 Task: Add Attachment from Trello to Card Card0000000078 in Board Board0000000020 in Workspace WS0000000007 in Trello. Add Cover Blue to Card Card0000000078 in Board Board0000000020 in Workspace WS0000000007 in Trello. Add "Copy Card To …" Button titled Button0000000078 to "bottom" of the list "To Do" to Card Card0000000078 in Board Board0000000020 in Workspace WS0000000007 in Trello. Add Description DS0000000078 to Card Card0000000078 in Board Board0000000020 in Workspace WS0000000007 in Trello. Add Comment CM0000000078 to Card Card0000000078 in Board Board0000000020 in Workspace WS0000000007 in Trello
Action: Mouse moved to (285, 277)
Screenshot: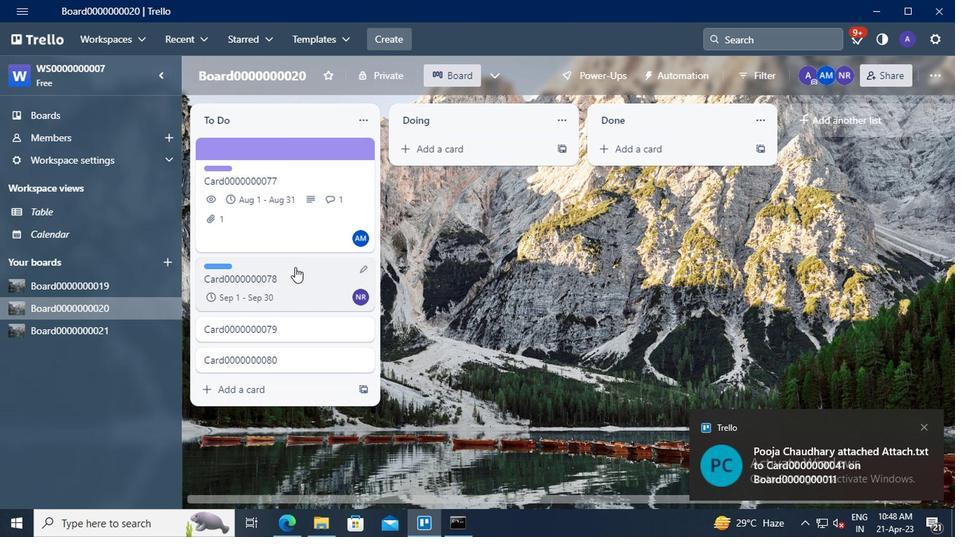 
Action: Mouse pressed left at (285, 277)
Screenshot: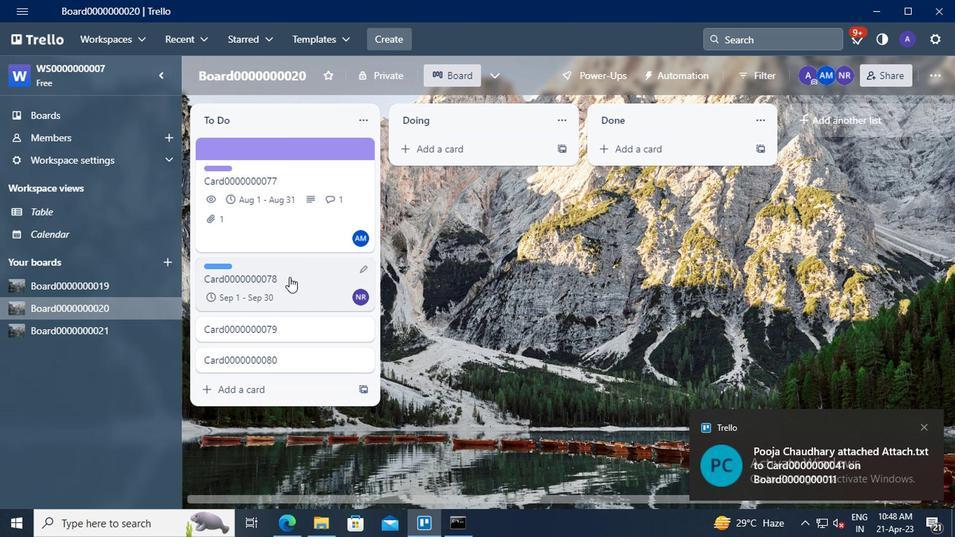 
Action: Mouse moved to (649, 288)
Screenshot: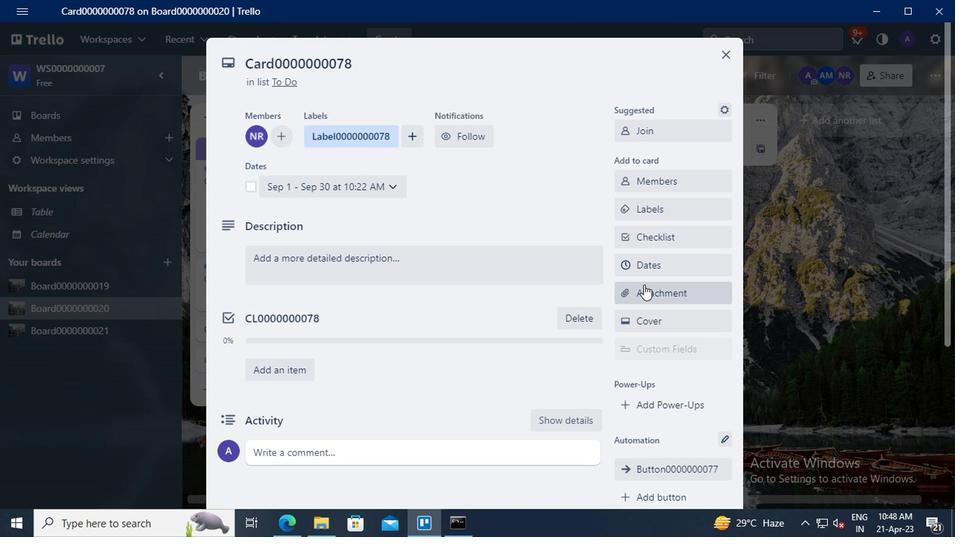 
Action: Mouse pressed left at (649, 288)
Screenshot: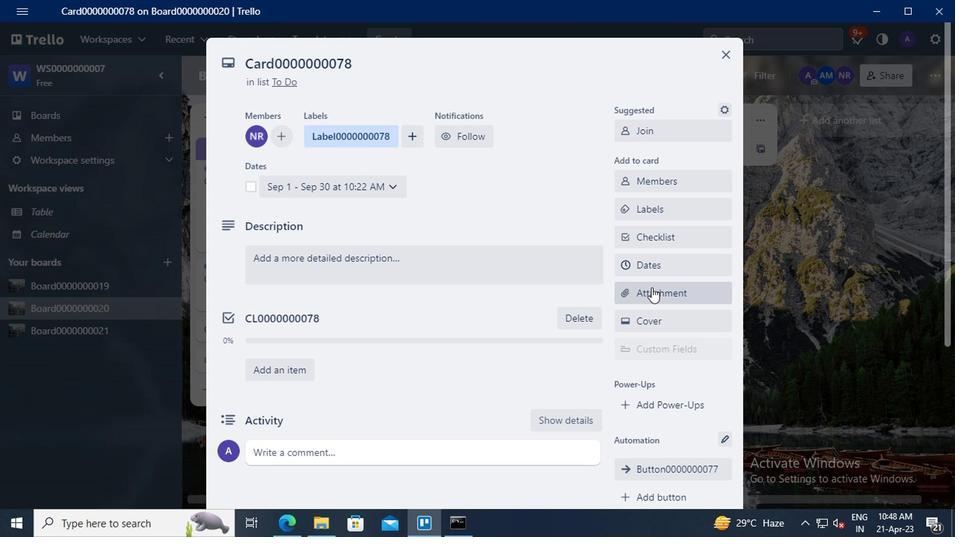 
Action: Mouse moved to (651, 168)
Screenshot: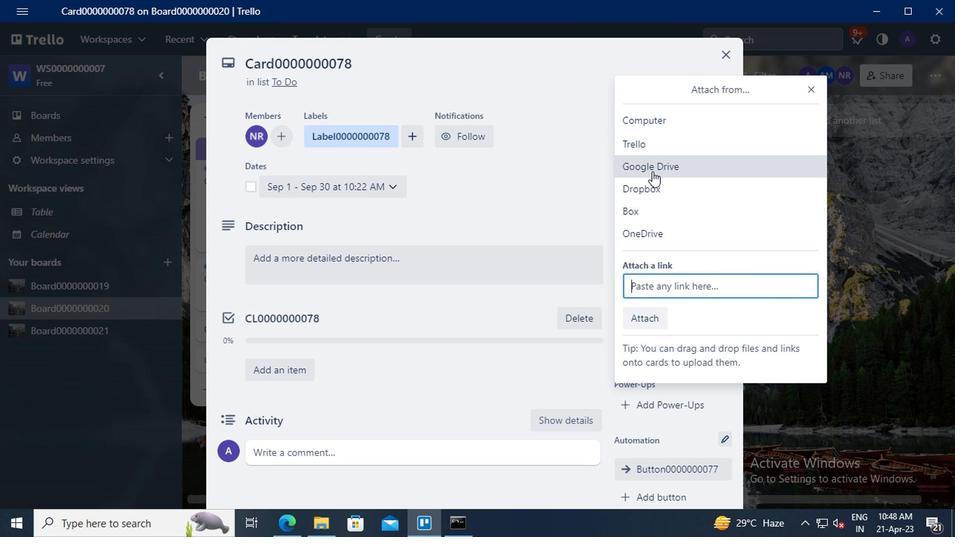 
Action: Mouse pressed left at (651, 168)
Screenshot: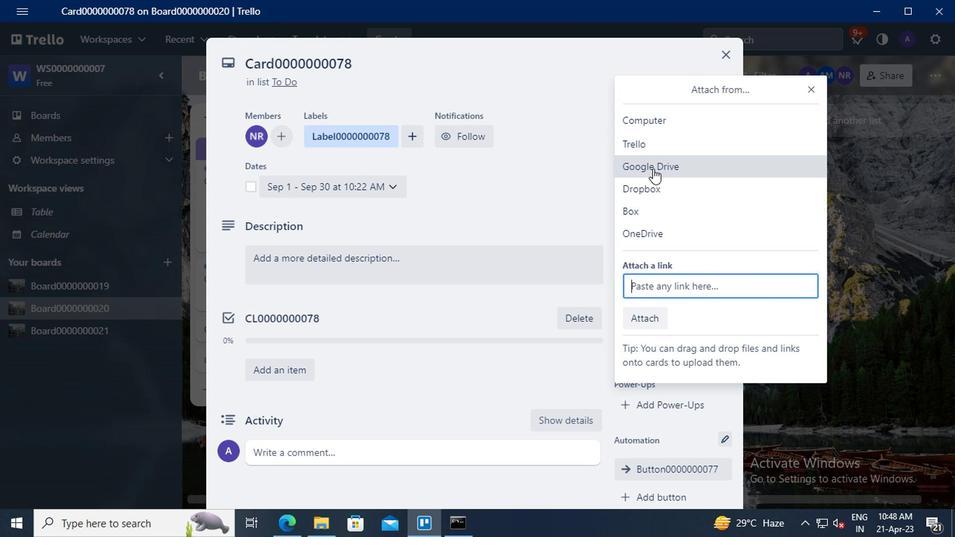 
Action: Mouse moved to (203, 233)
Screenshot: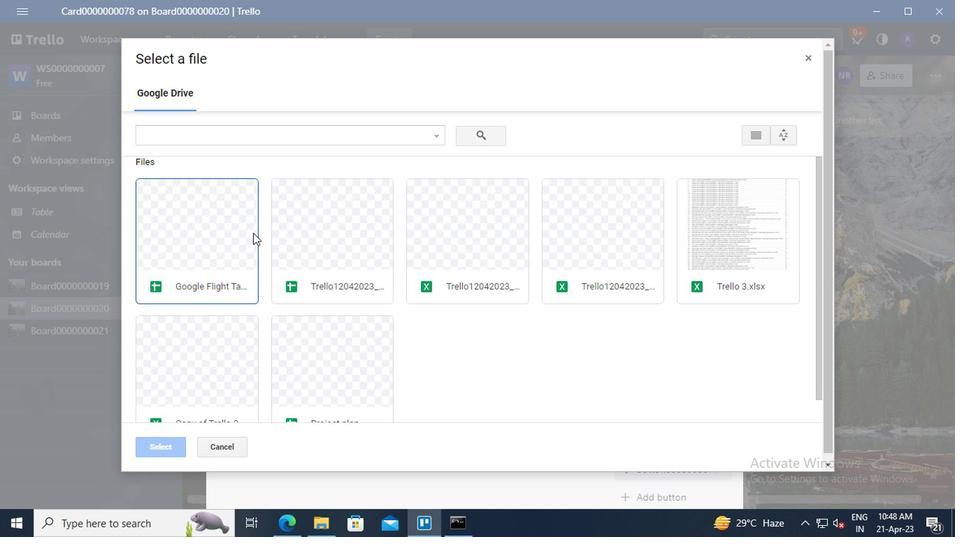 
Action: Mouse pressed left at (203, 233)
Screenshot: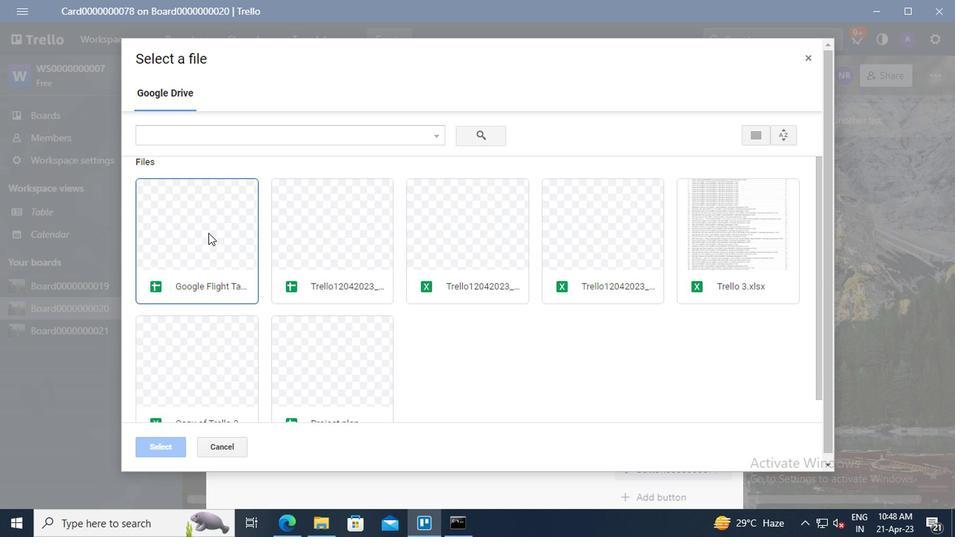 
Action: Mouse moved to (171, 444)
Screenshot: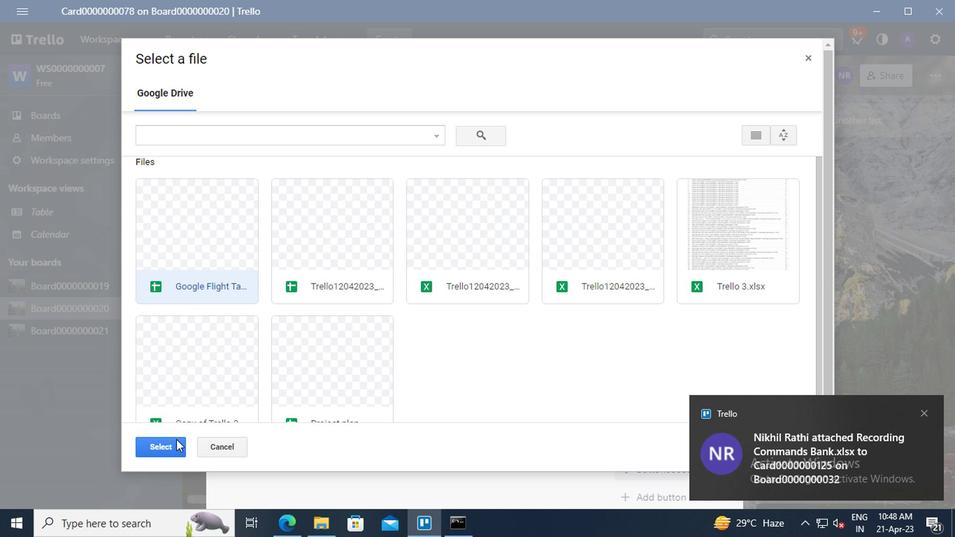 
Action: Mouse pressed left at (171, 444)
Screenshot: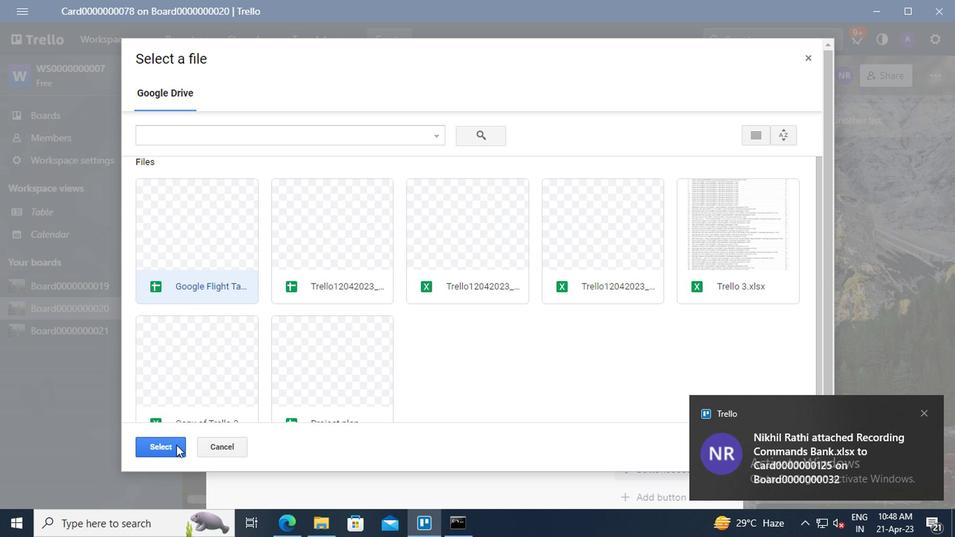 
Action: Mouse moved to (644, 323)
Screenshot: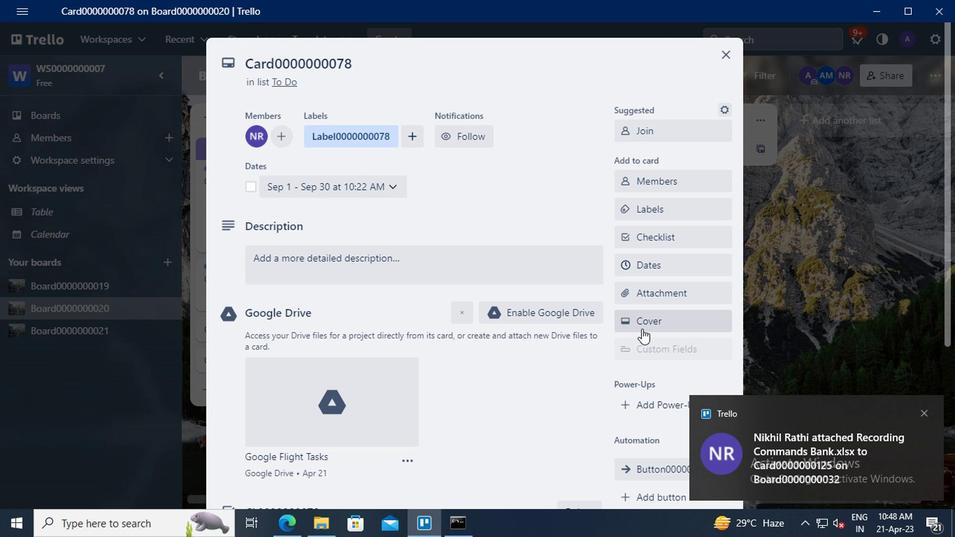 
Action: Mouse pressed left at (644, 323)
Screenshot: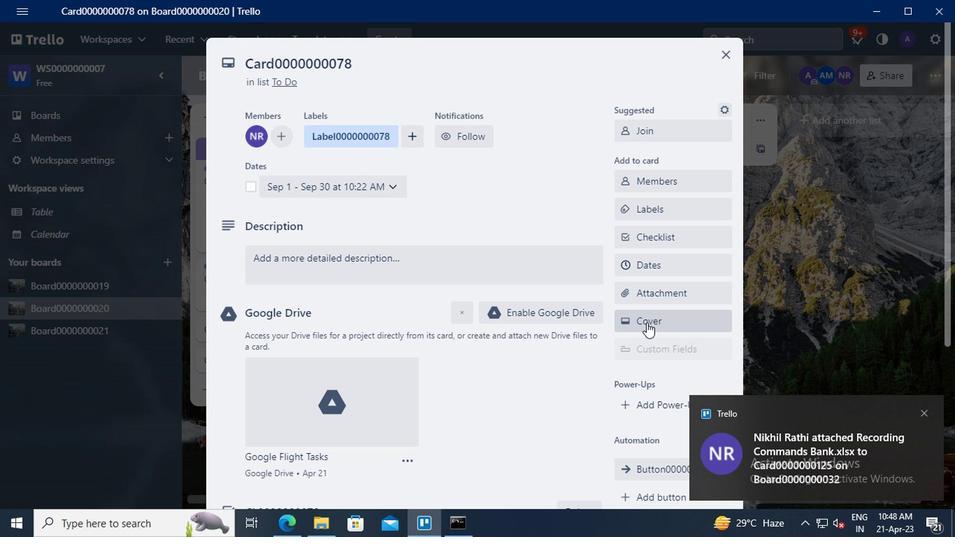 
Action: Mouse moved to (638, 259)
Screenshot: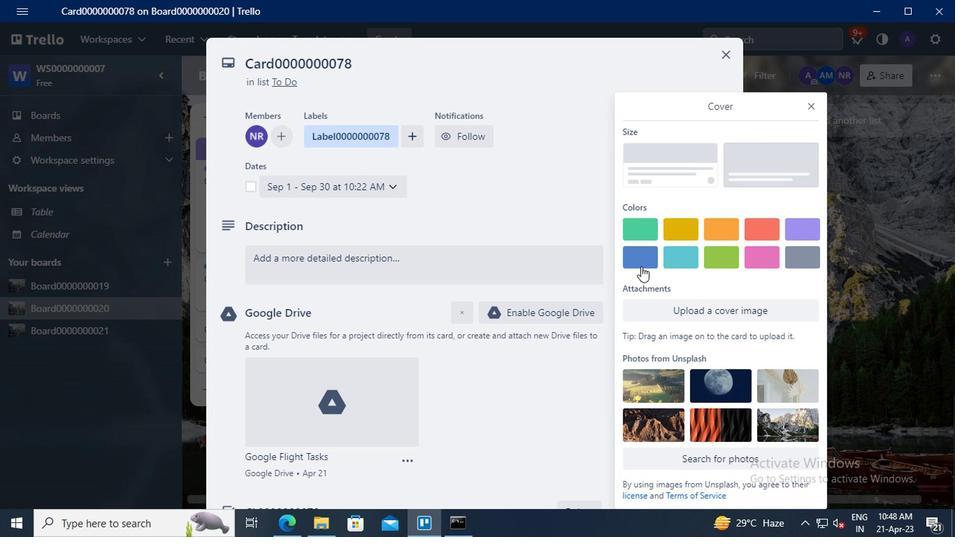
Action: Mouse pressed left at (638, 259)
Screenshot: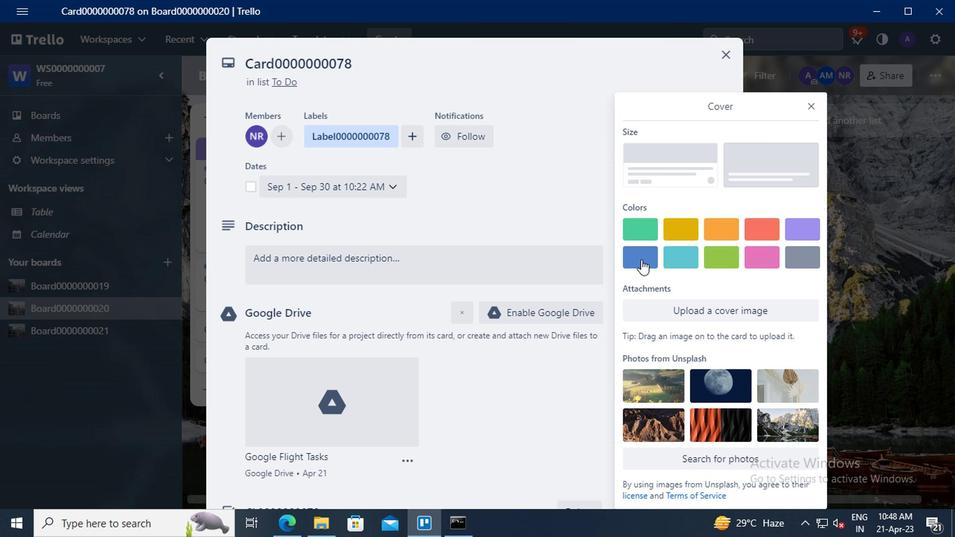
Action: Mouse moved to (810, 82)
Screenshot: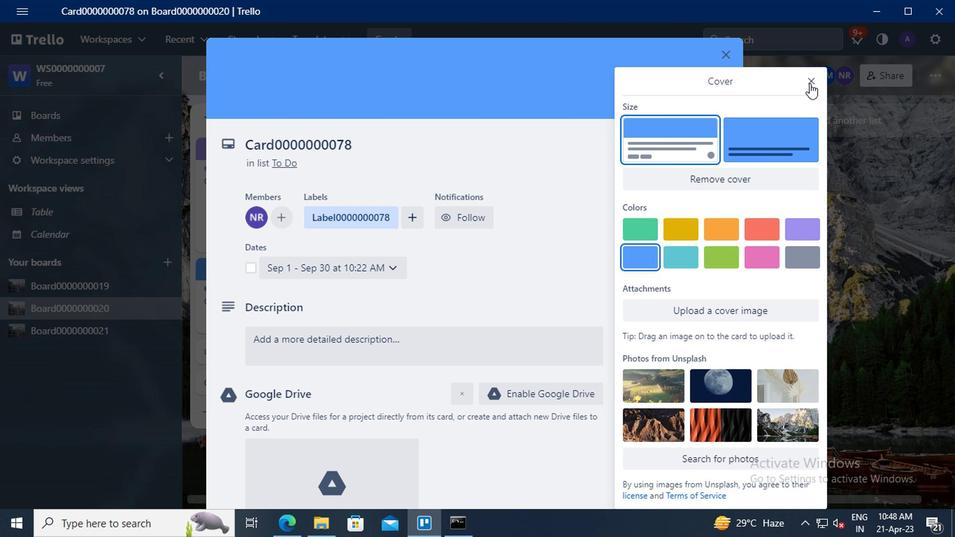 
Action: Mouse pressed left at (810, 82)
Screenshot: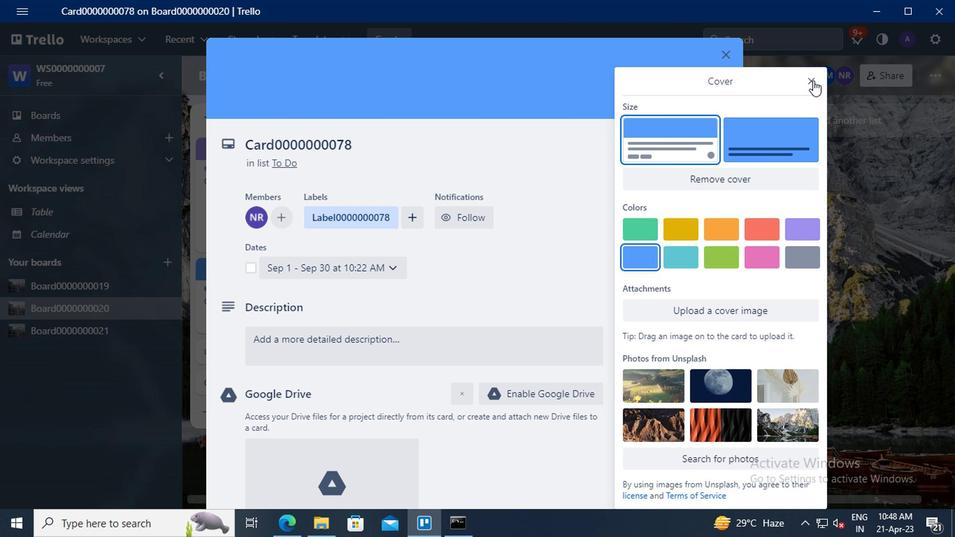 
Action: Mouse moved to (664, 218)
Screenshot: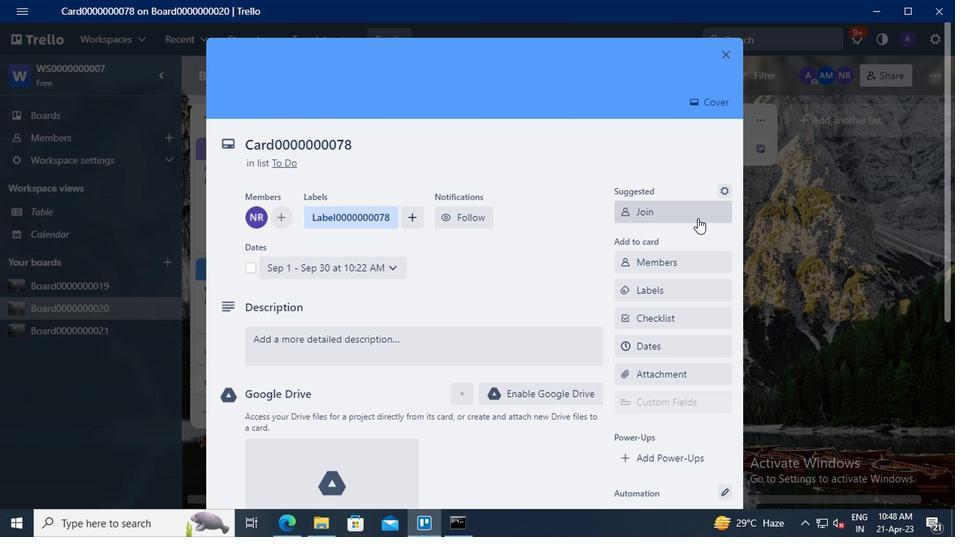 
Action: Mouse scrolled (664, 218) with delta (0, 0)
Screenshot: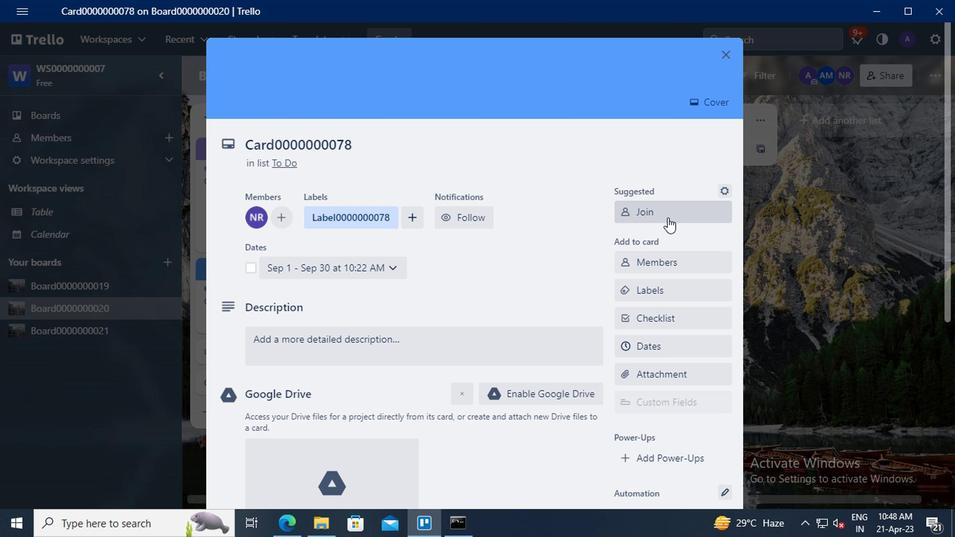 
Action: Mouse scrolled (664, 218) with delta (0, 0)
Screenshot: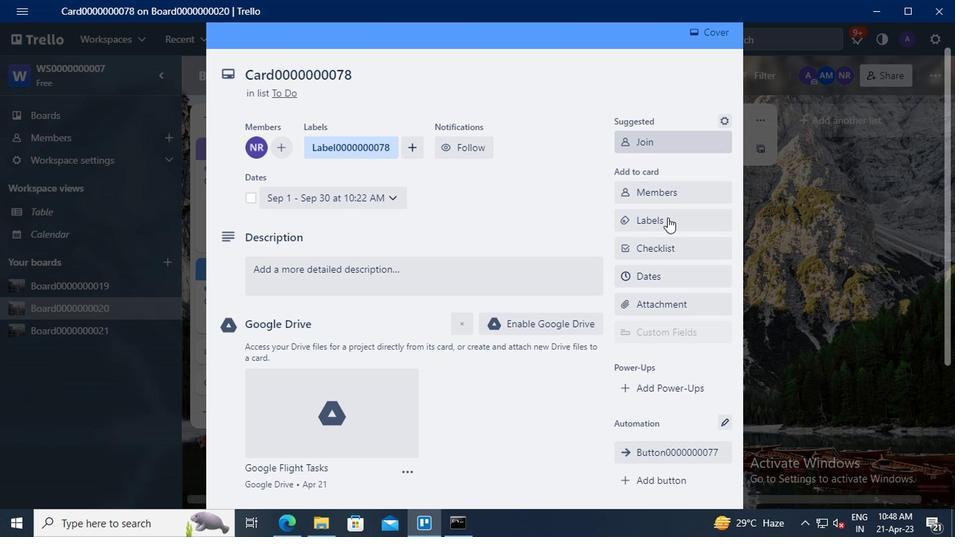
Action: Mouse scrolled (664, 218) with delta (0, 0)
Screenshot: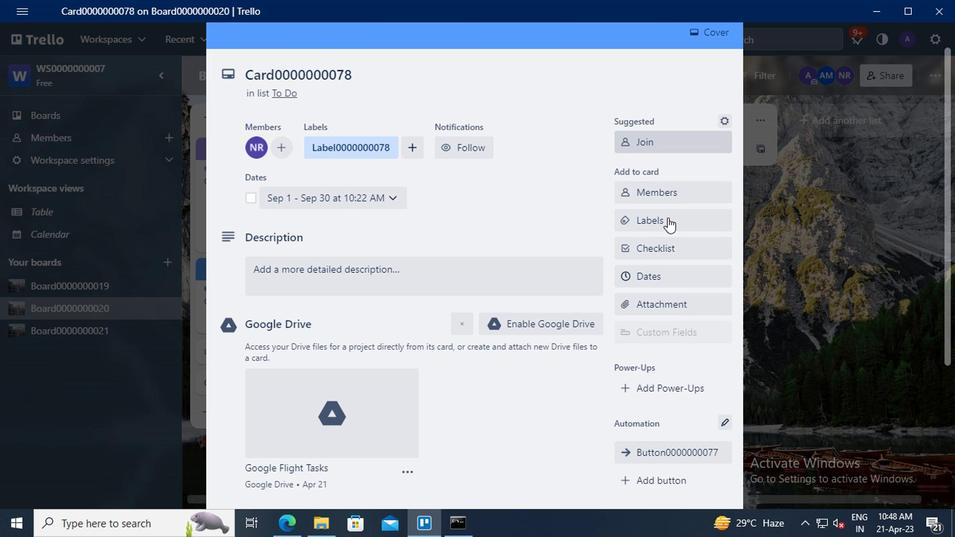 
Action: Mouse scrolled (664, 218) with delta (0, 0)
Screenshot: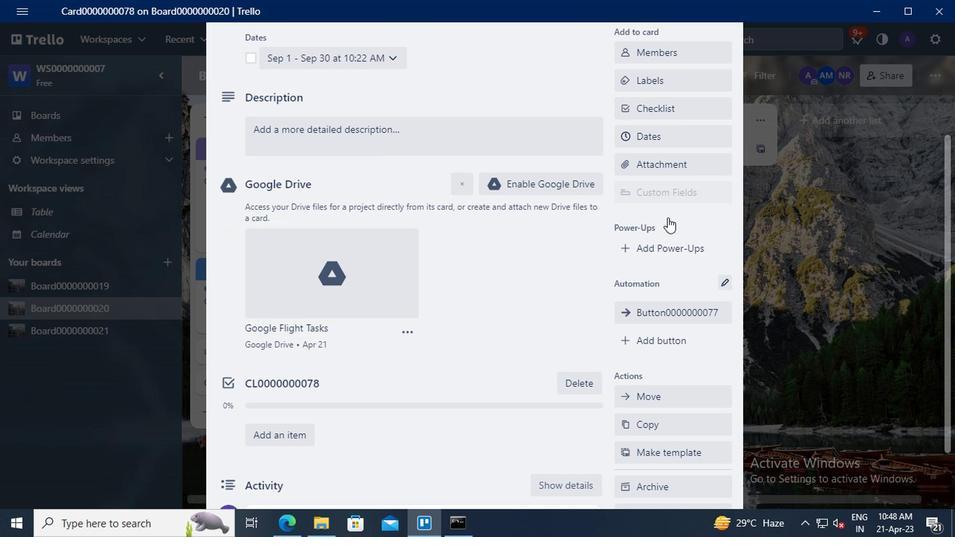 
Action: Mouse moved to (659, 269)
Screenshot: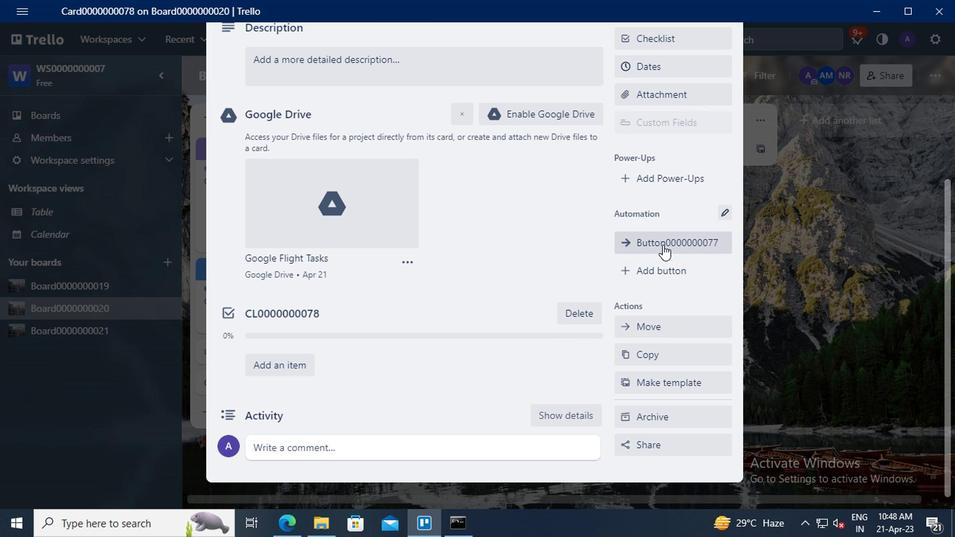 
Action: Mouse pressed left at (659, 269)
Screenshot: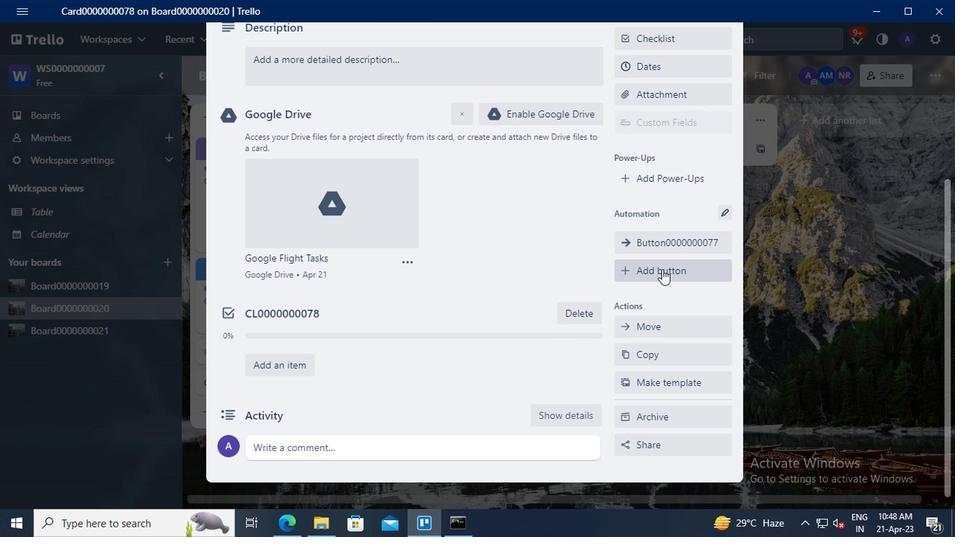 
Action: Mouse moved to (662, 165)
Screenshot: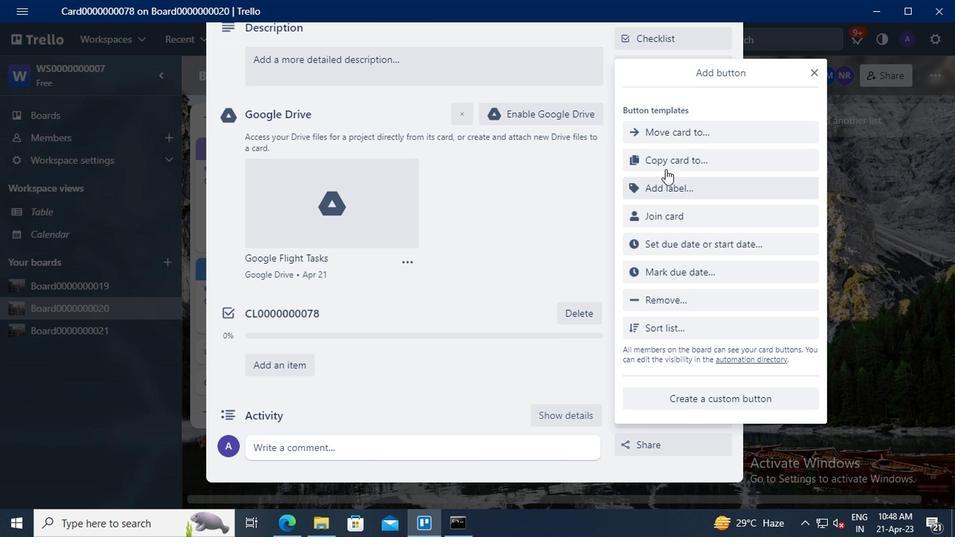 
Action: Mouse pressed left at (662, 165)
Screenshot: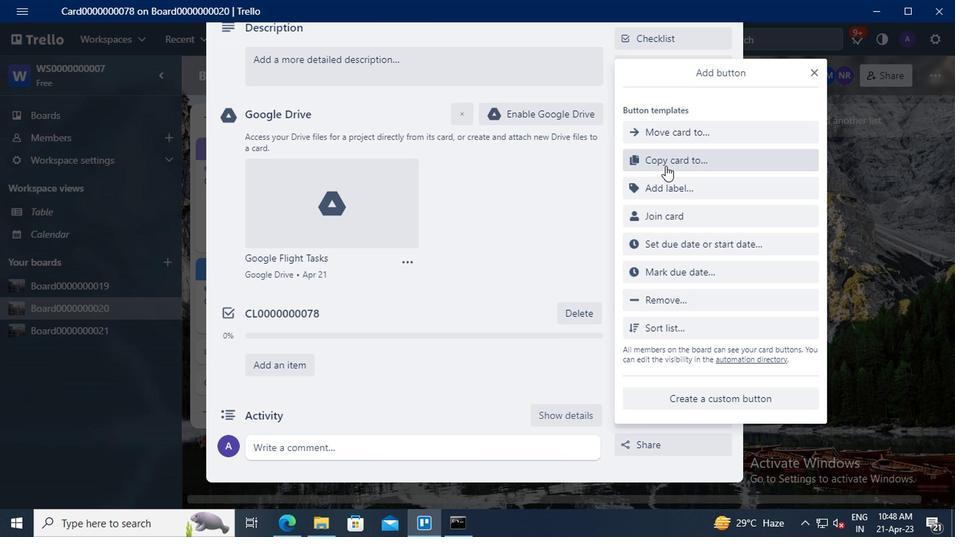
Action: Mouse moved to (685, 128)
Screenshot: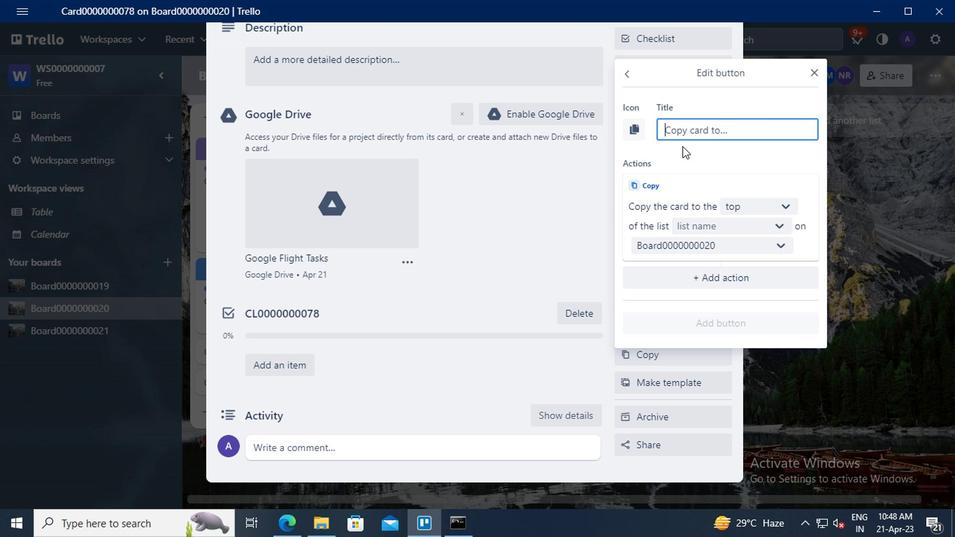 
Action: Mouse pressed left at (685, 128)
Screenshot: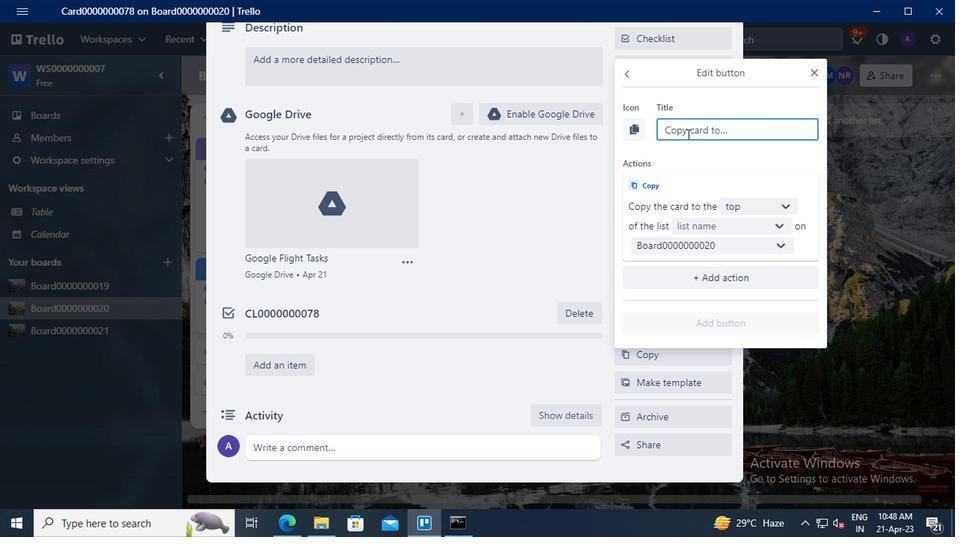 
Action: Key pressed <Key.shift>BUTTON0000000078
Screenshot: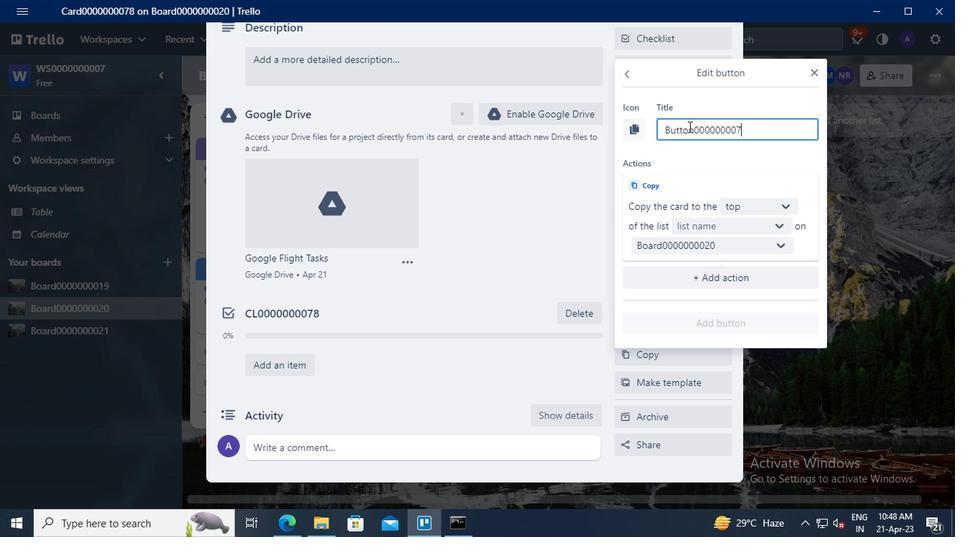 
Action: Mouse moved to (745, 204)
Screenshot: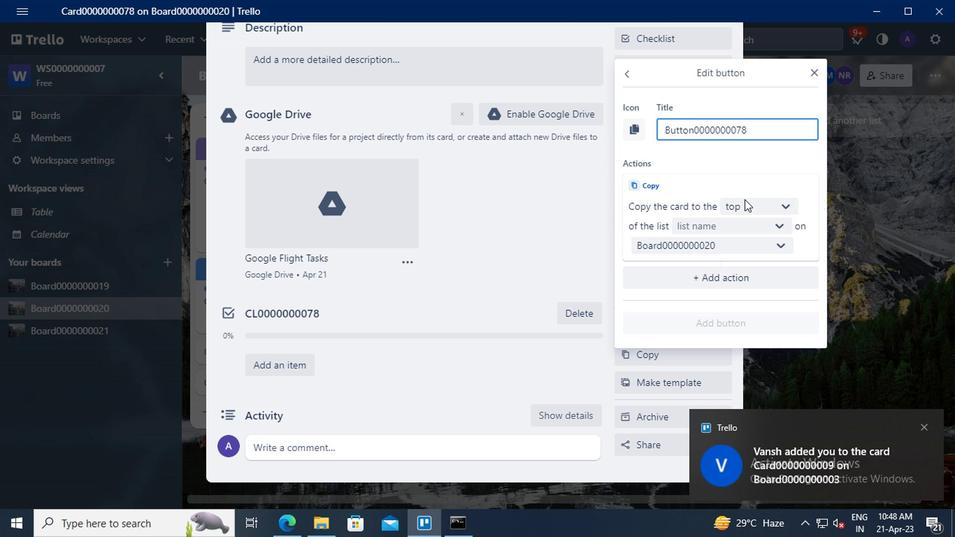 
Action: Mouse pressed left at (745, 204)
Screenshot: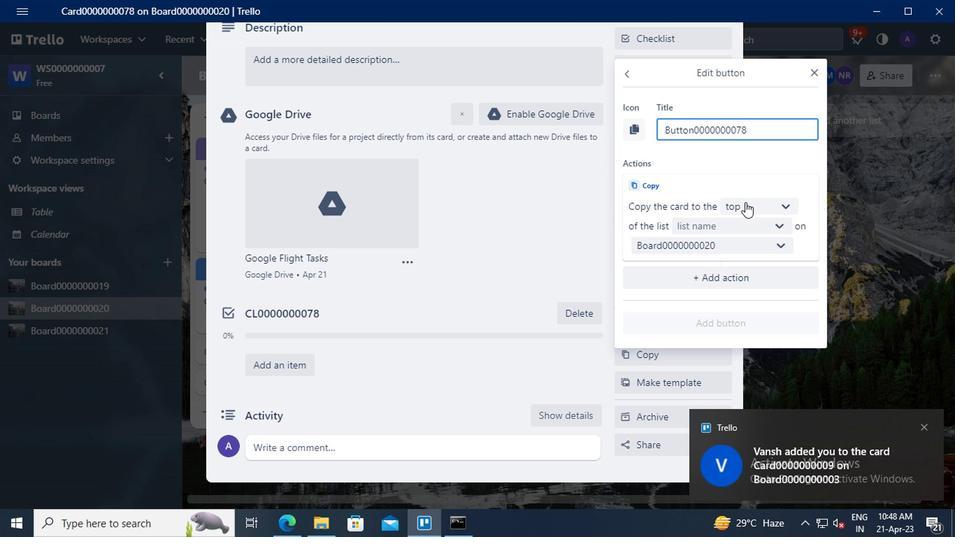 
Action: Mouse moved to (749, 253)
Screenshot: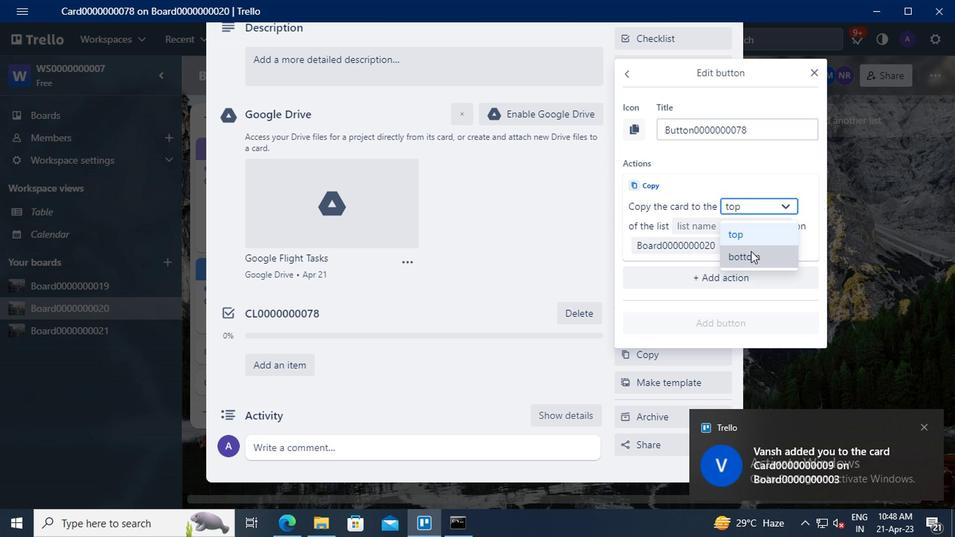 
Action: Mouse pressed left at (749, 253)
Screenshot: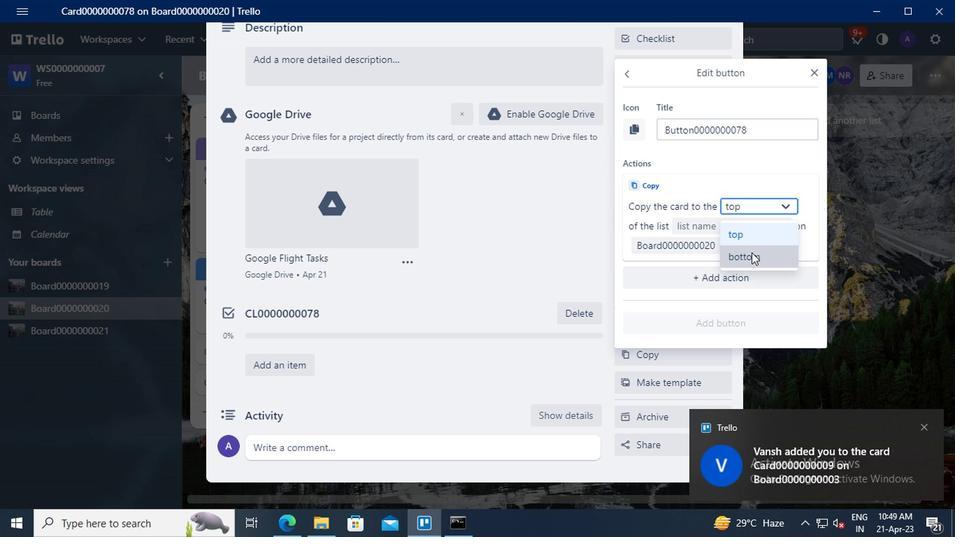 
Action: Mouse moved to (709, 224)
Screenshot: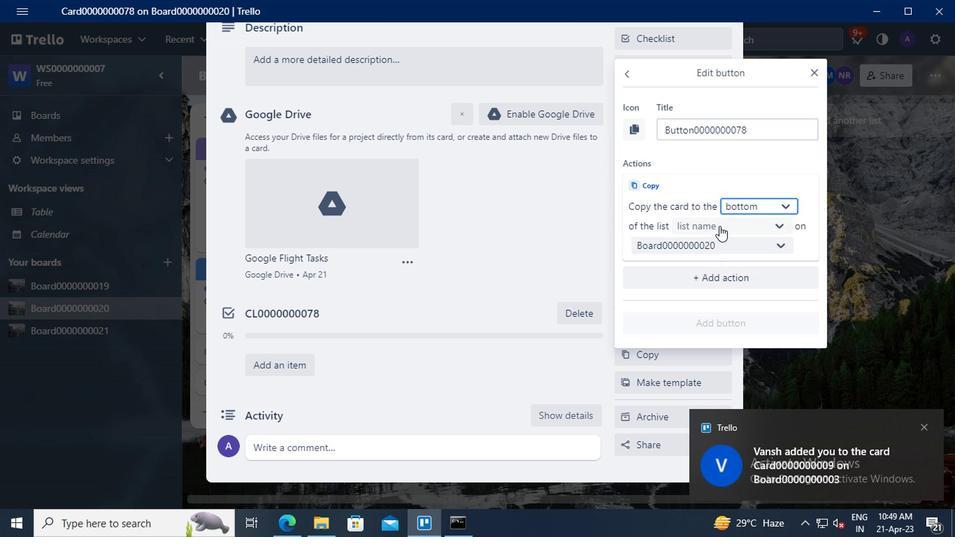 
Action: Mouse pressed left at (709, 224)
Screenshot: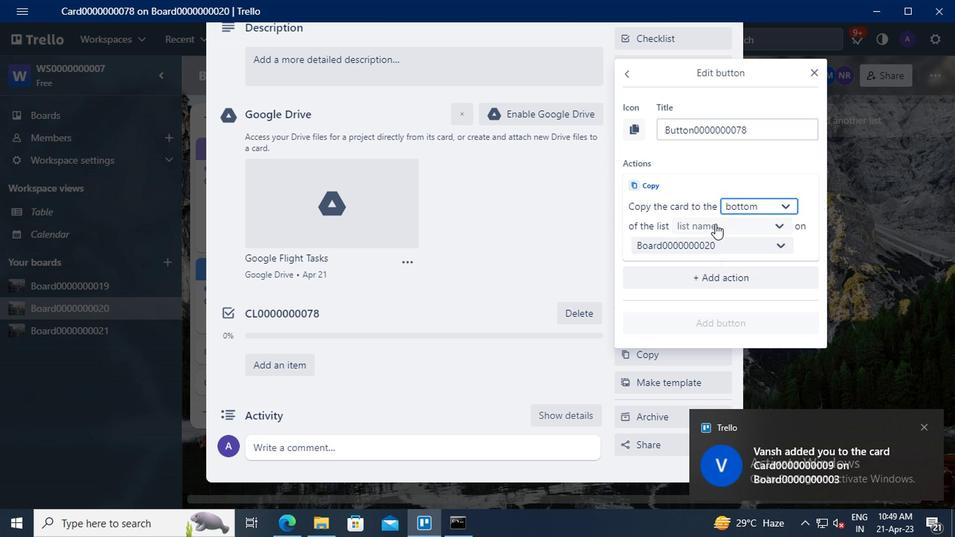 
Action: Mouse moved to (709, 253)
Screenshot: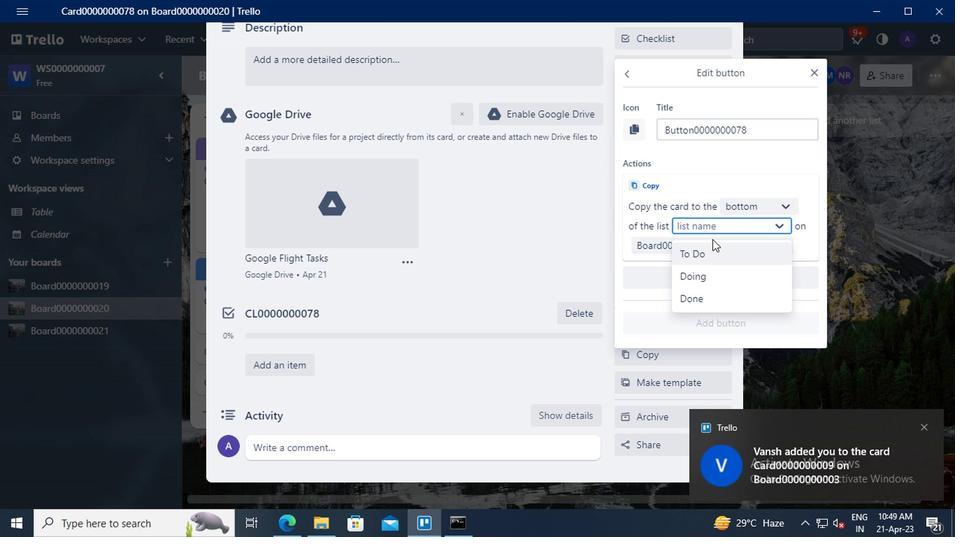 
Action: Mouse pressed left at (709, 253)
Screenshot: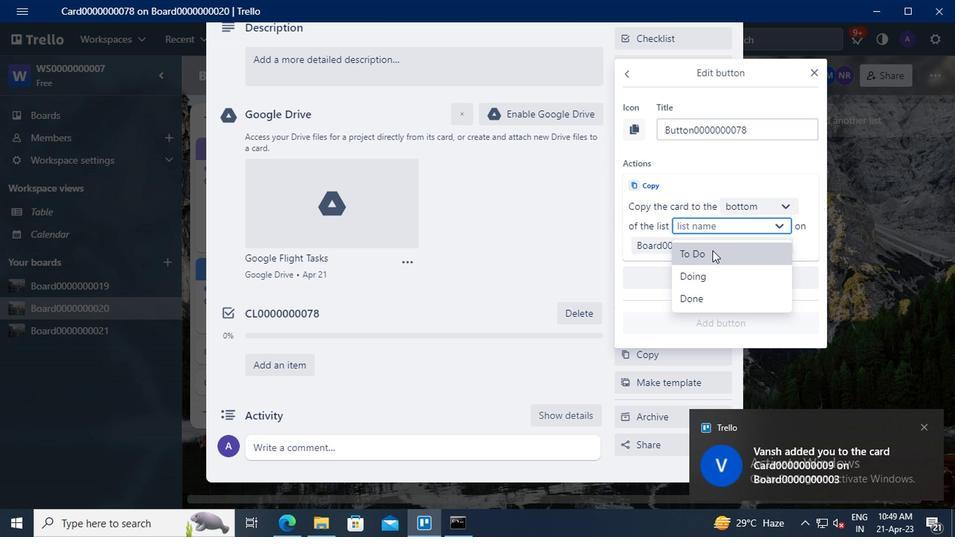 
Action: Mouse moved to (714, 320)
Screenshot: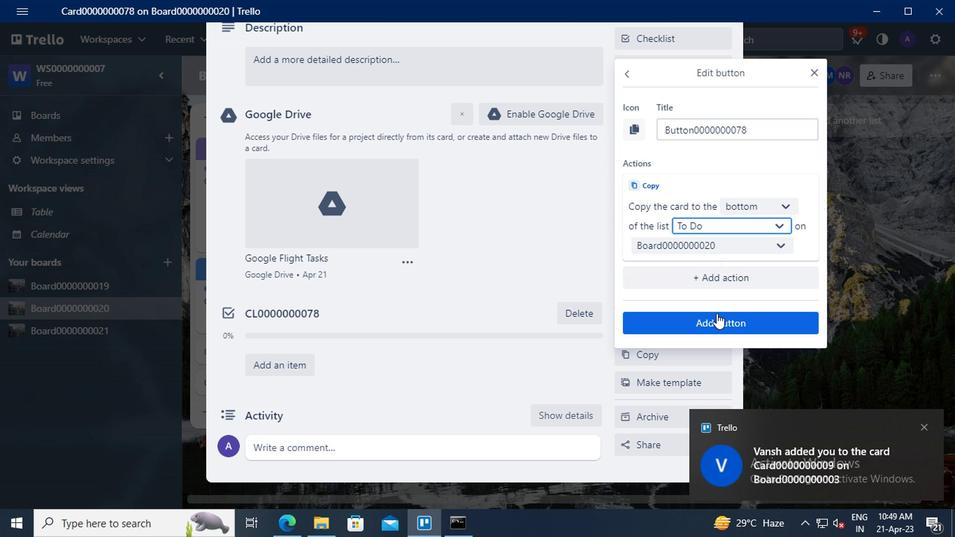 
Action: Mouse pressed left at (714, 320)
Screenshot: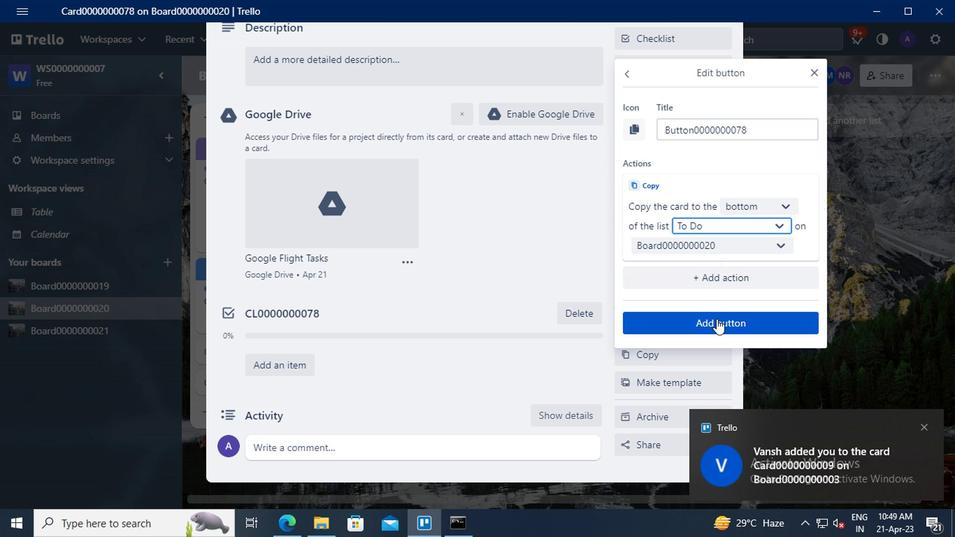 
Action: Mouse moved to (377, 253)
Screenshot: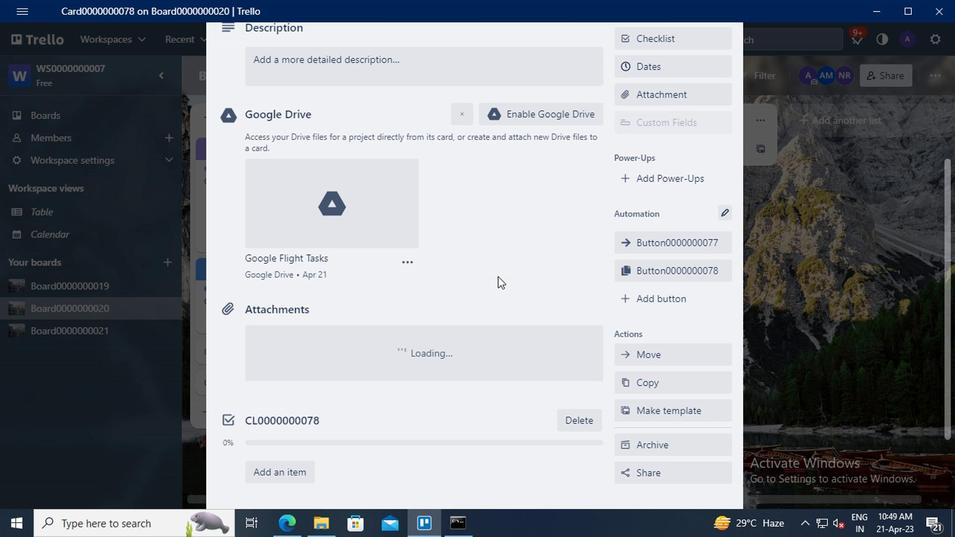 
Action: Mouse scrolled (377, 253) with delta (0, 0)
Screenshot: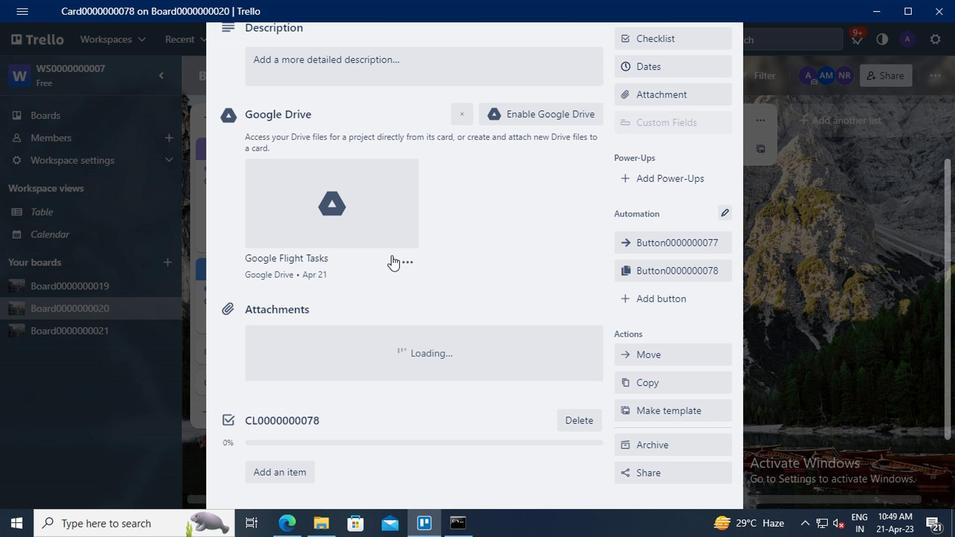 
Action: Mouse scrolled (377, 253) with delta (0, 0)
Screenshot: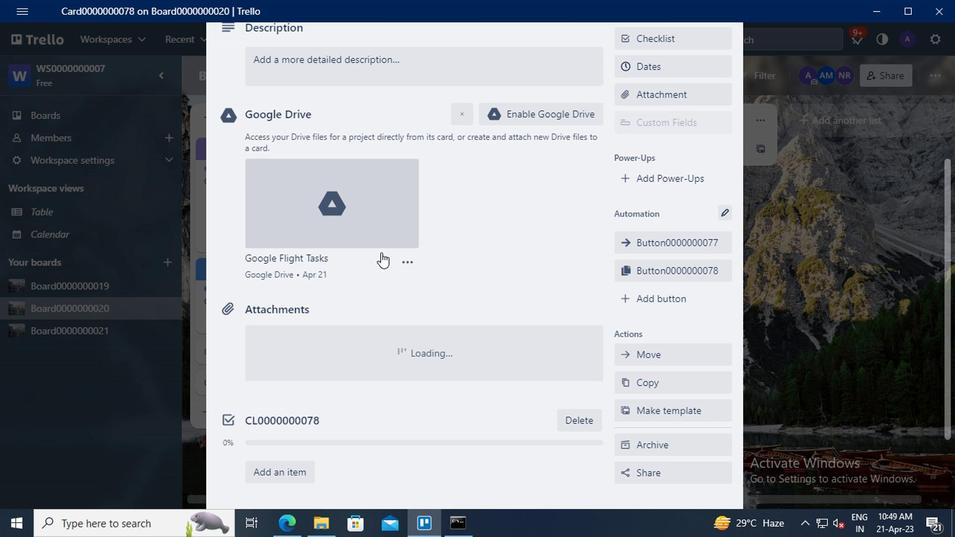 
Action: Mouse moved to (308, 209)
Screenshot: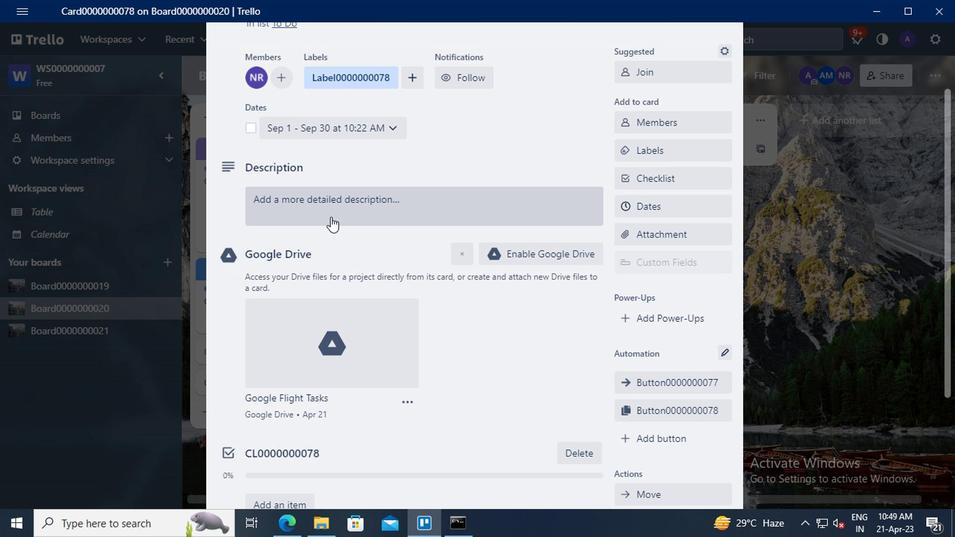 
Action: Mouse pressed left at (308, 209)
Screenshot: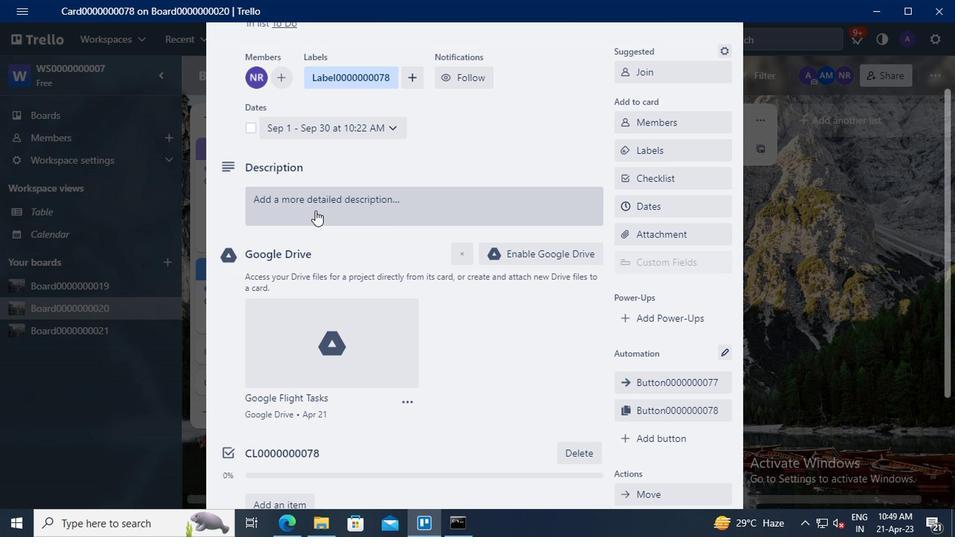 
Action: Mouse moved to (266, 246)
Screenshot: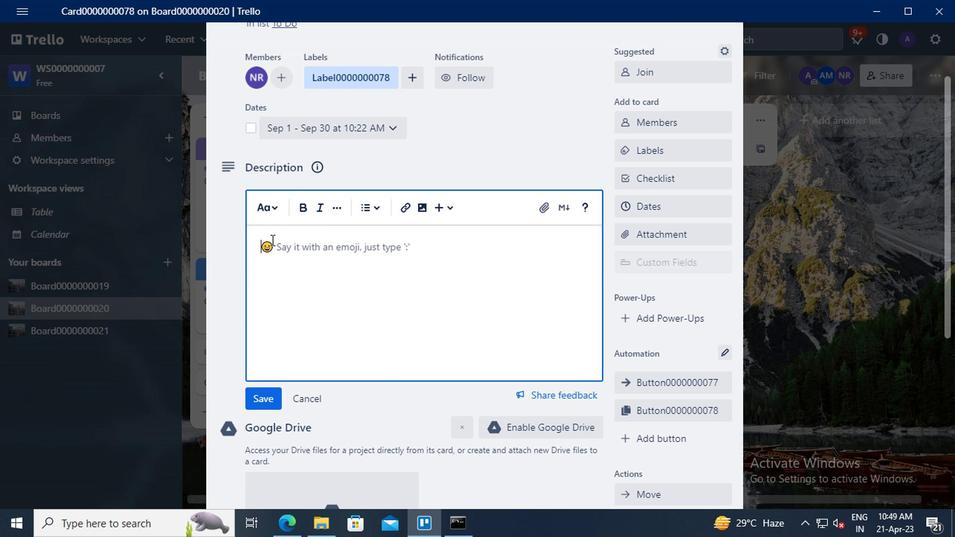 
Action: Mouse pressed left at (266, 246)
Screenshot: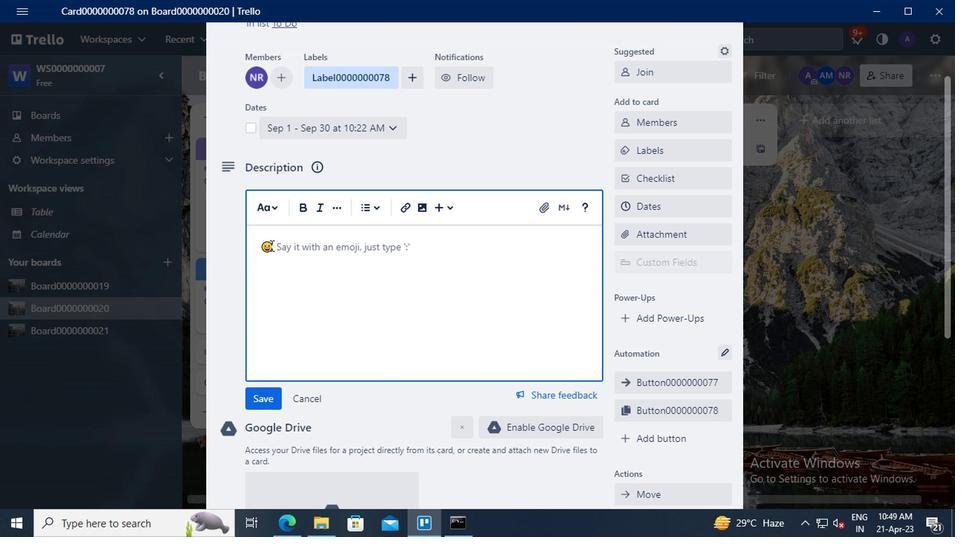 
Action: Key pressed <Key.shift>DS0000000078
Screenshot: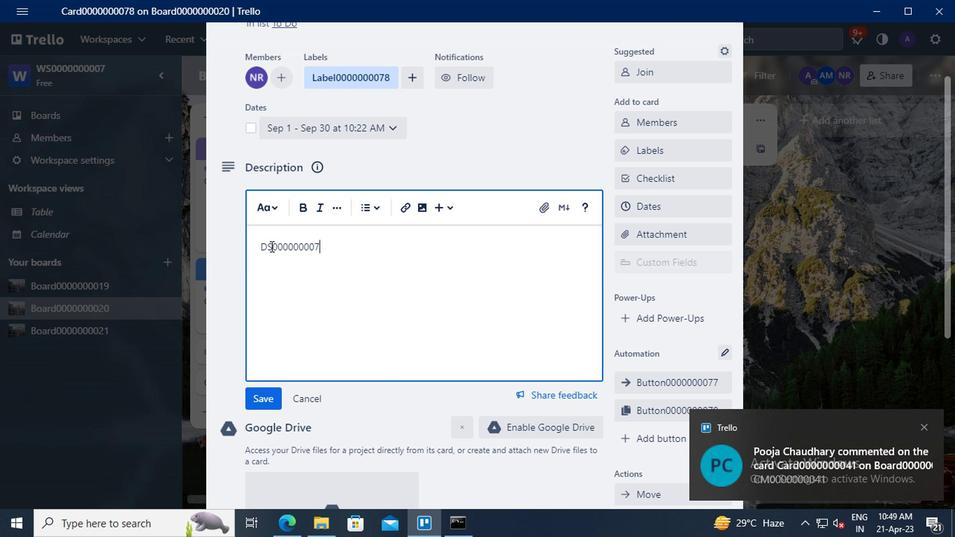 
Action: Mouse scrolled (266, 246) with delta (0, 0)
Screenshot: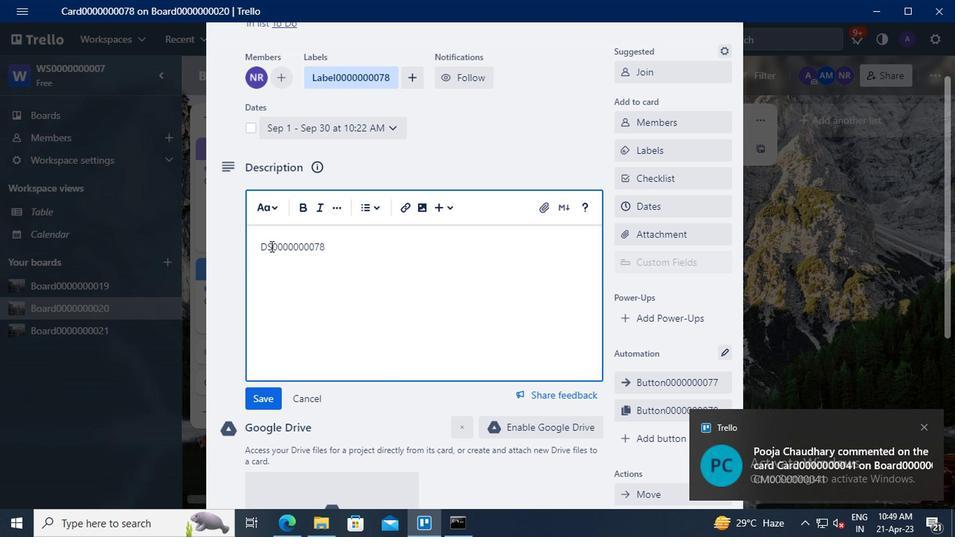 
Action: Mouse scrolled (266, 246) with delta (0, 0)
Screenshot: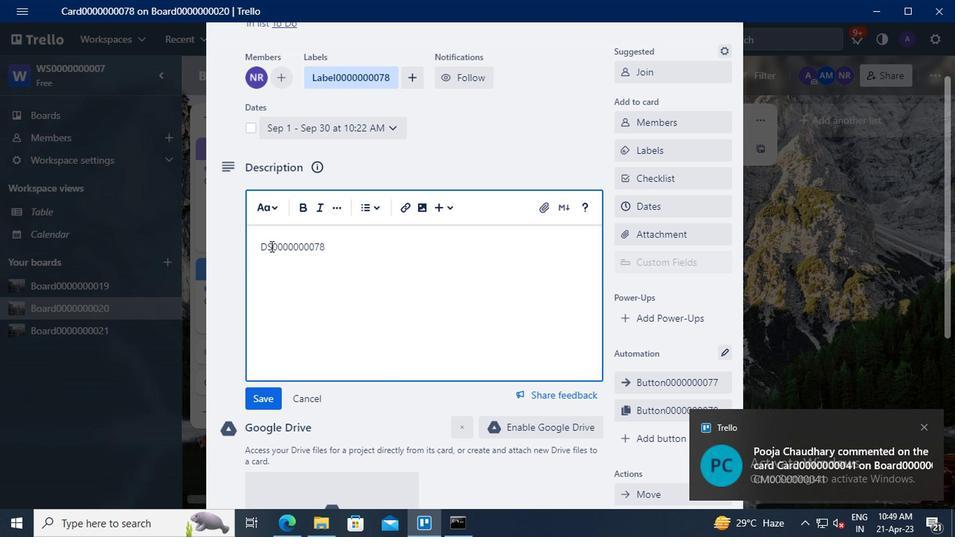 
Action: Mouse moved to (266, 257)
Screenshot: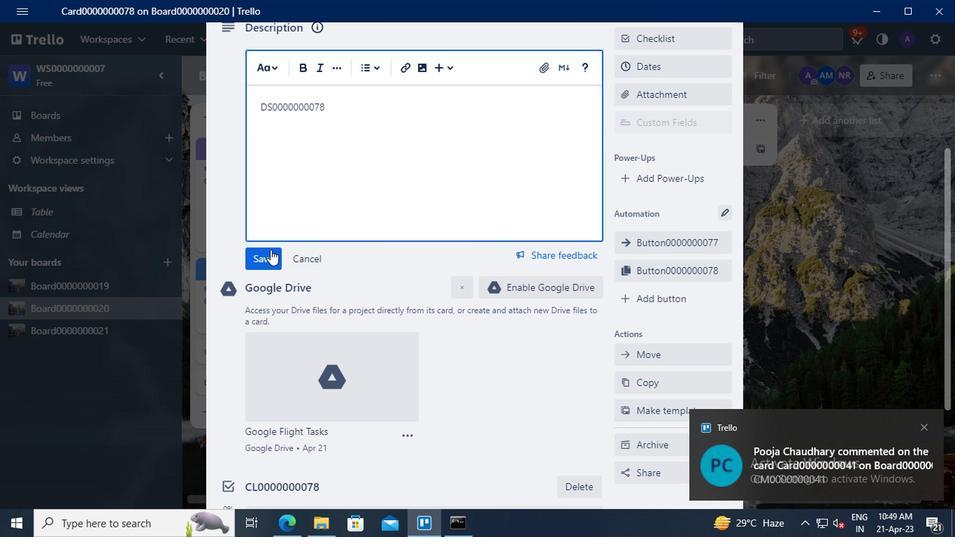 
Action: Mouse pressed left at (266, 257)
Screenshot: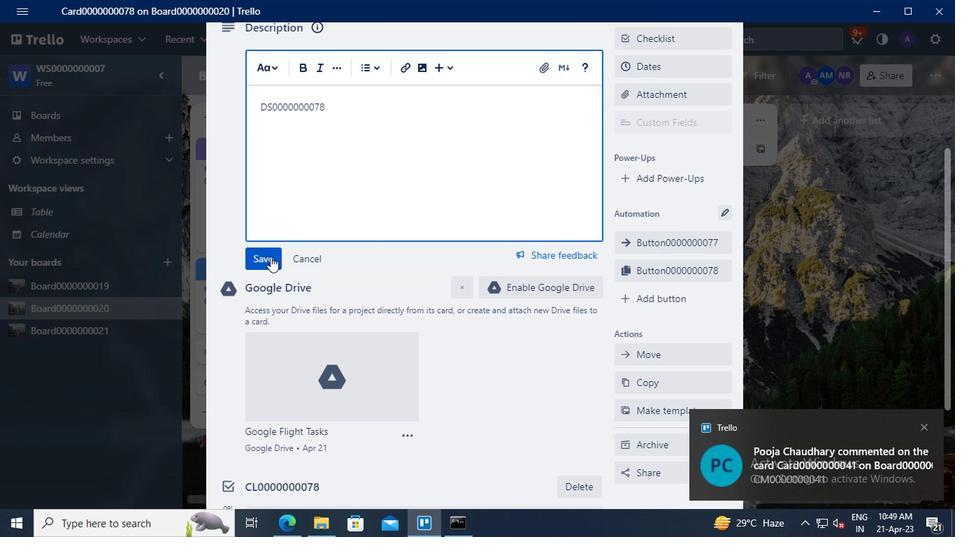 
Action: Mouse moved to (266, 257)
Screenshot: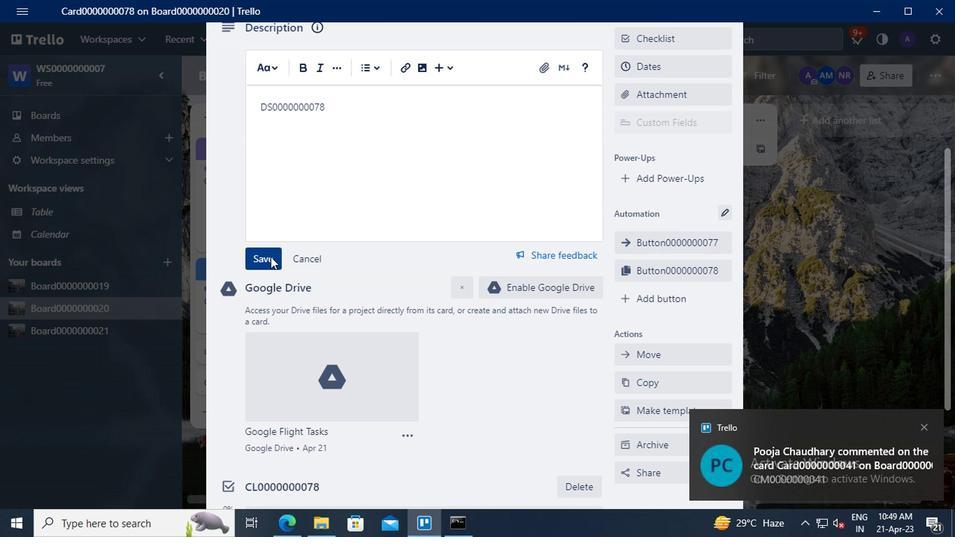 
Action: Mouse scrolled (266, 256) with delta (0, 0)
Screenshot: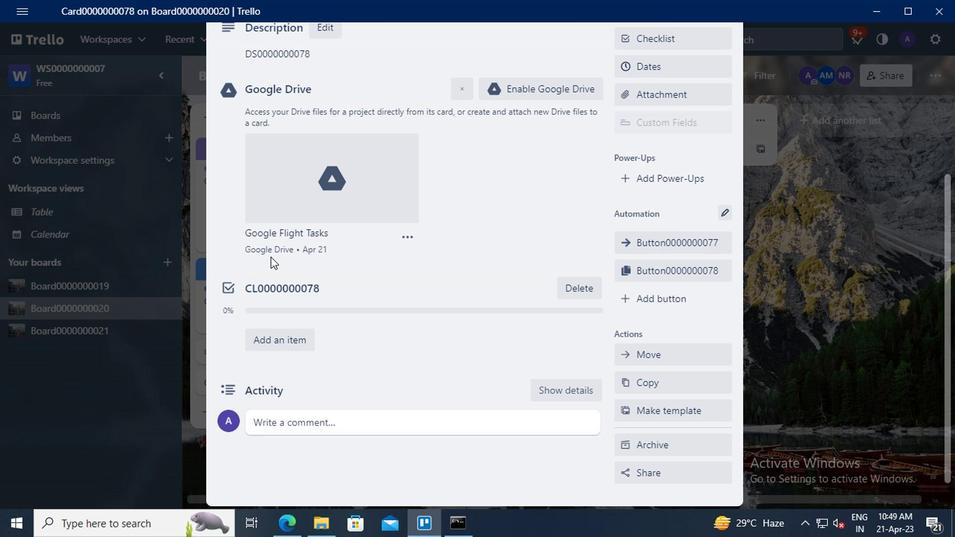
Action: Mouse moved to (267, 258)
Screenshot: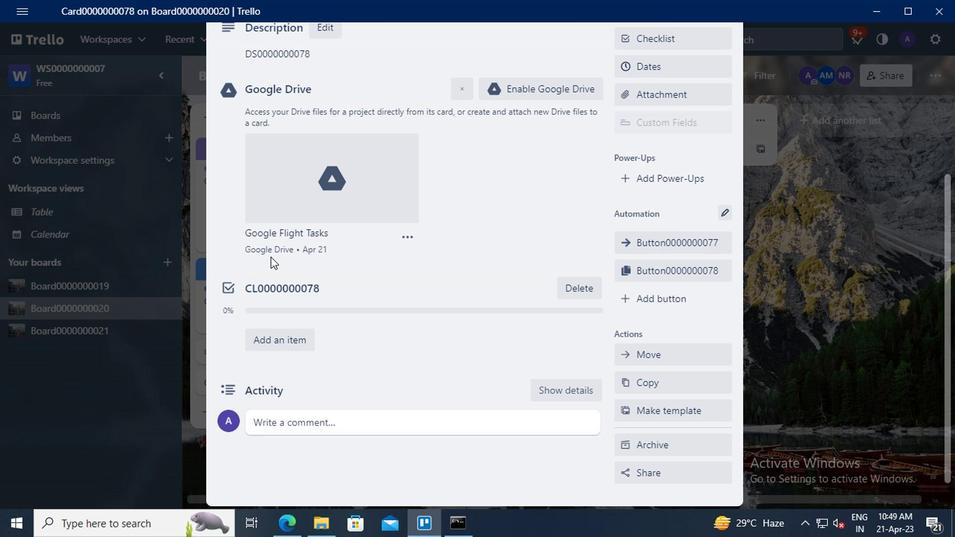 
Action: Mouse scrolled (267, 258) with delta (0, 0)
Screenshot: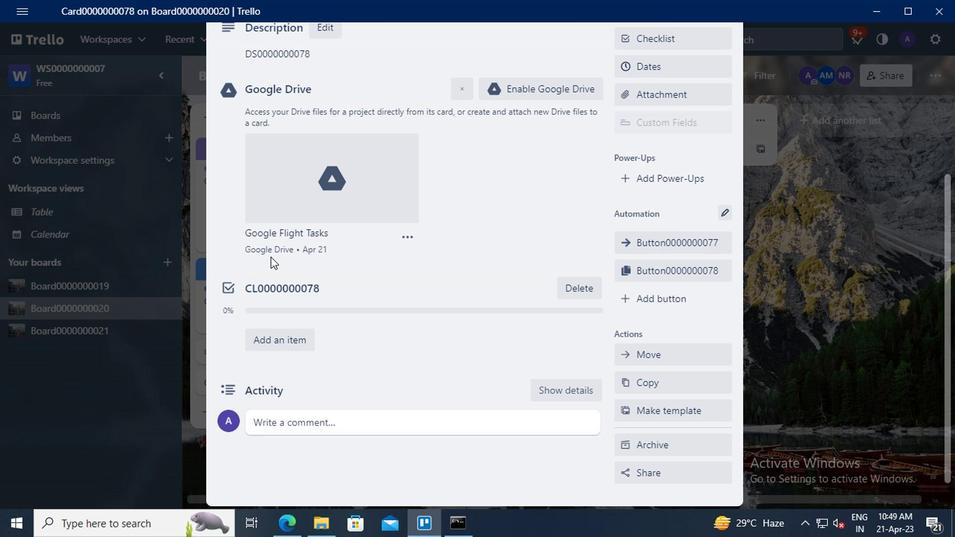 
Action: Mouse moved to (279, 369)
Screenshot: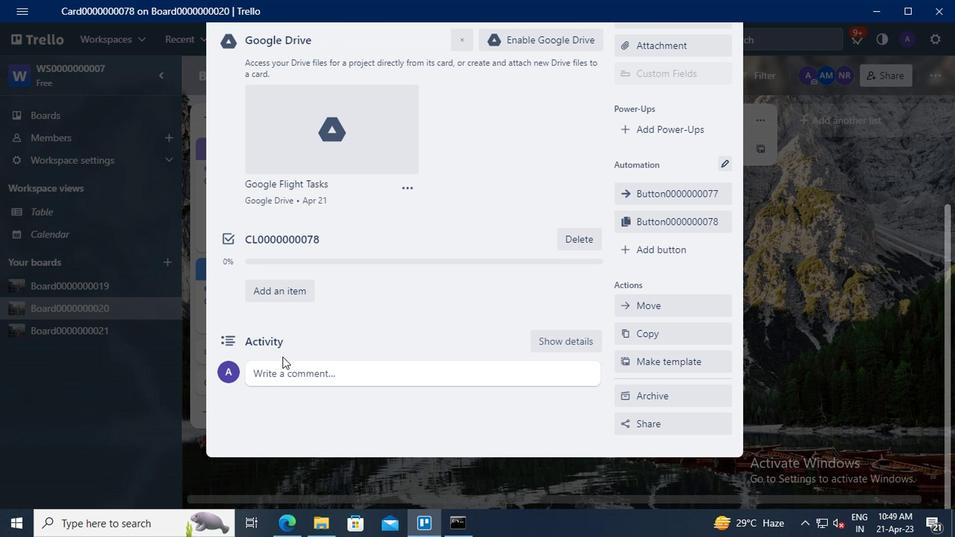 
Action: Mouse pressed left at (279, 369)
Screenshot: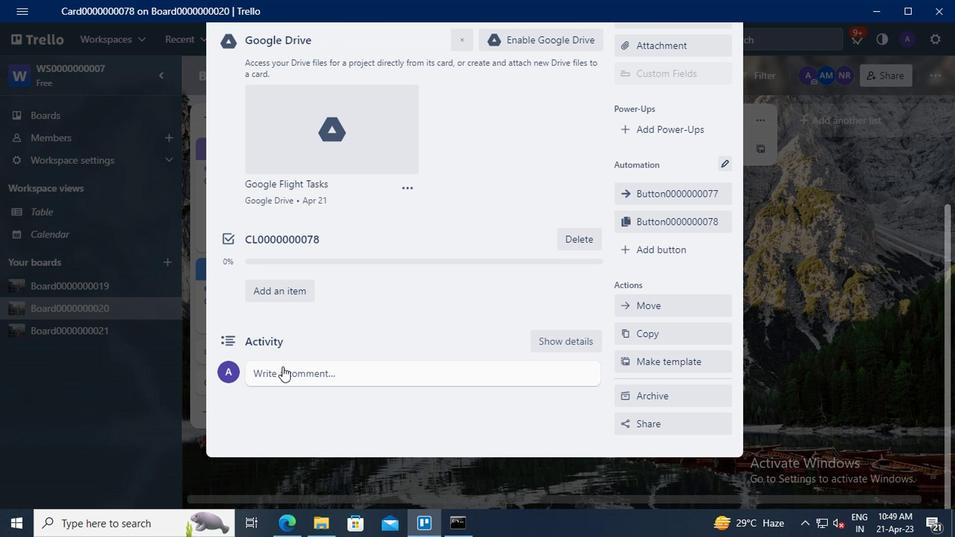 
Action: Key pressed <Key.shift>CM0000000078
Screenshot: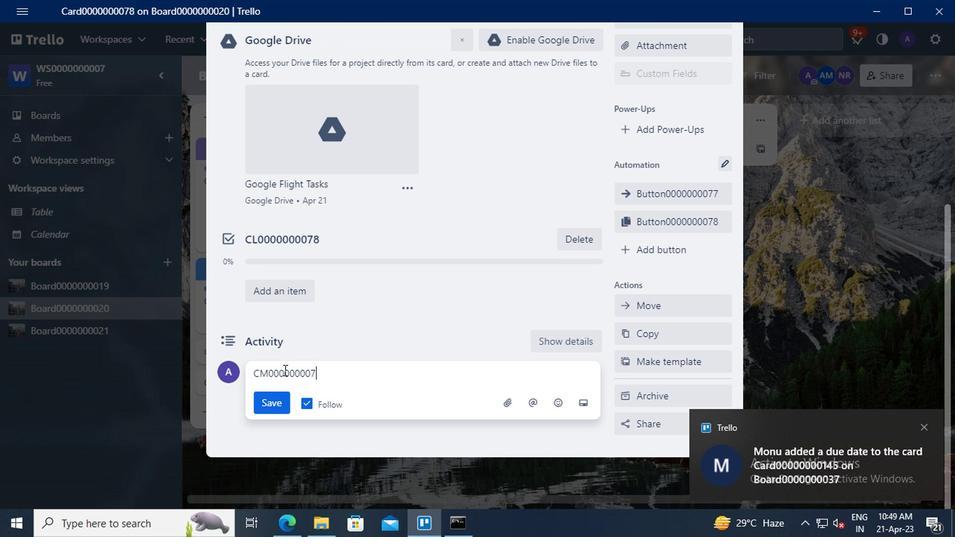 
Action: Mouse moved to (276, 400)
Screenshot: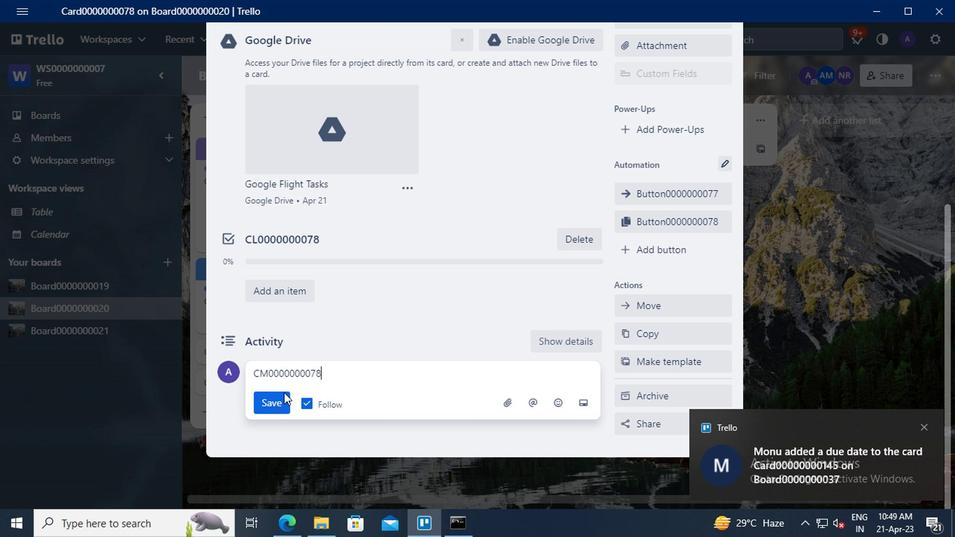 
Action: Mouse pressed left at (276, 400)
Screenshot: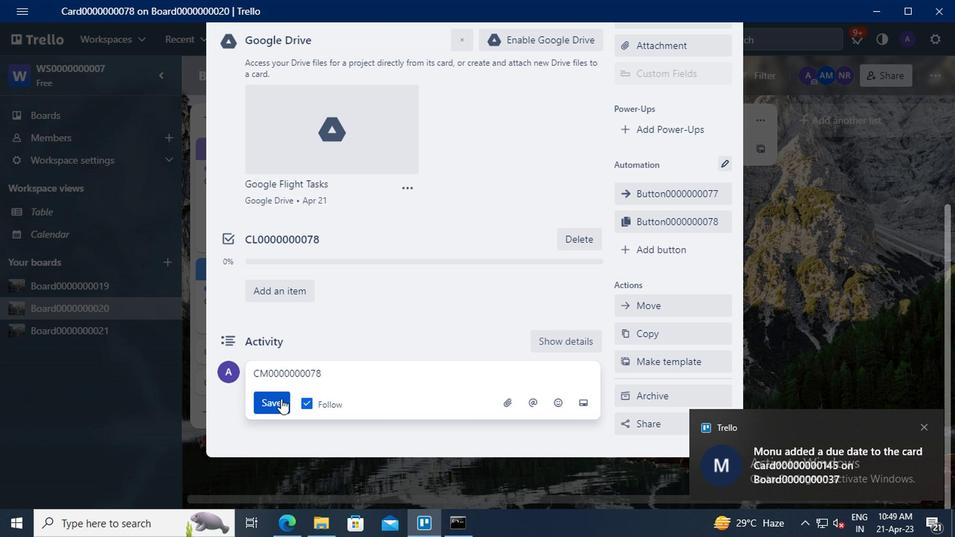 
